 Task: Add Stonyfield Organic Vanilla Yogurt Pouch to the cart.
Action: Mouse pressed left at (28, 107)
Screenshot: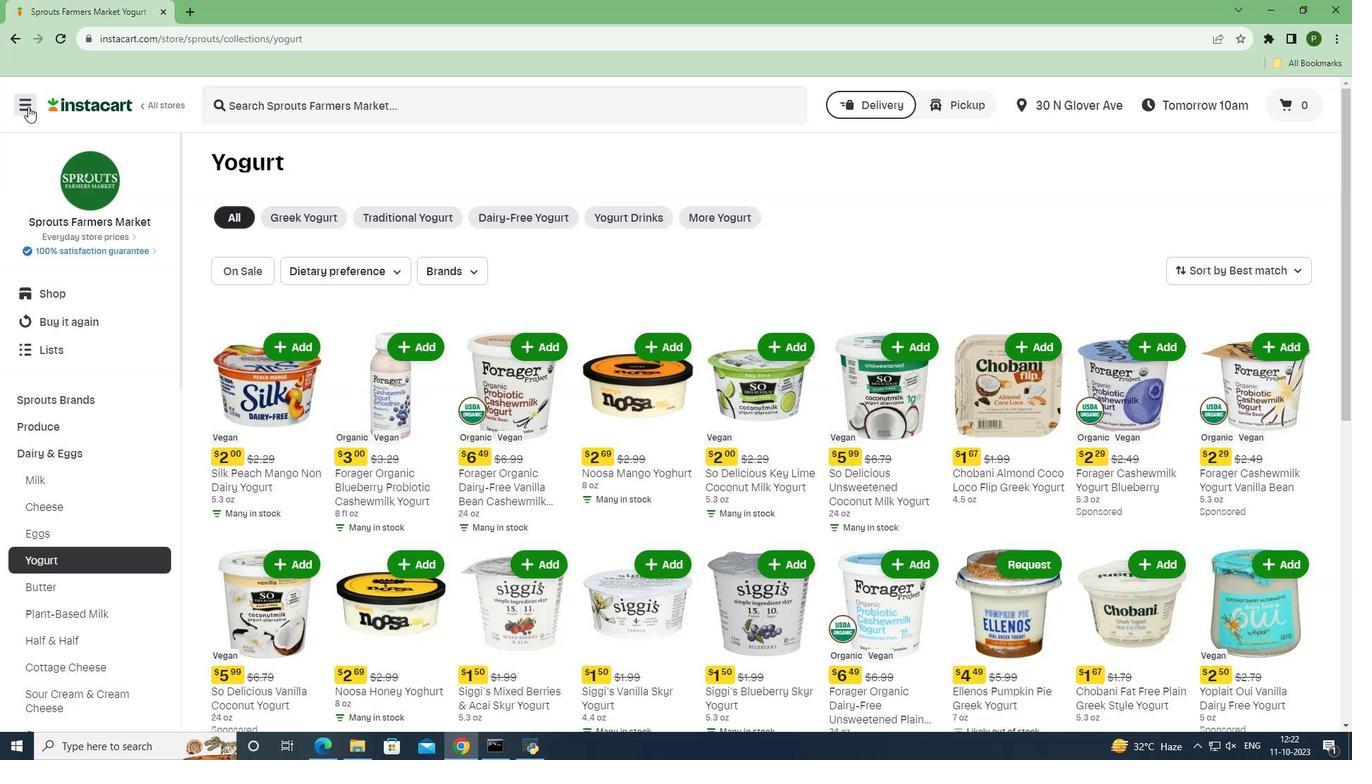
Action: Mouse moved to (54, 369)
Screenshot: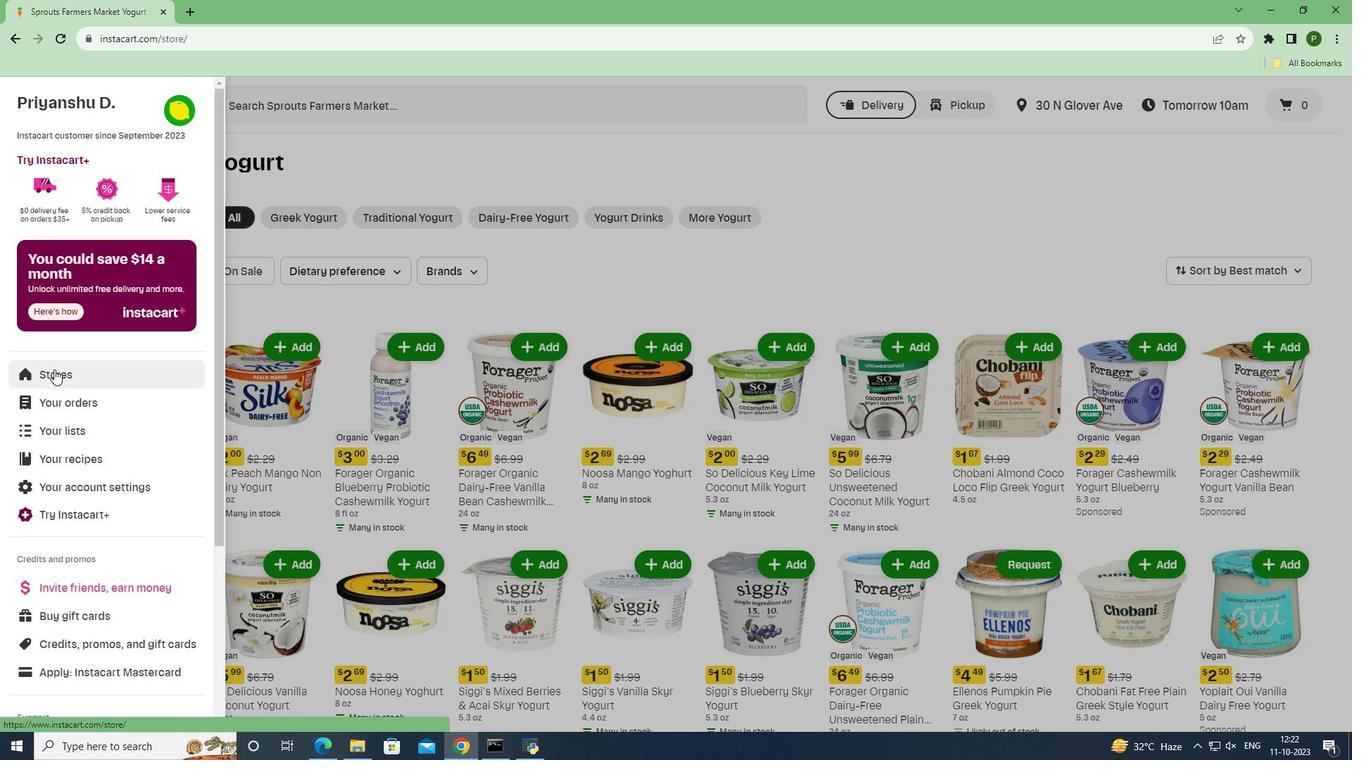 
Action: Mouse pressed left at (54, 369)
Screenshot: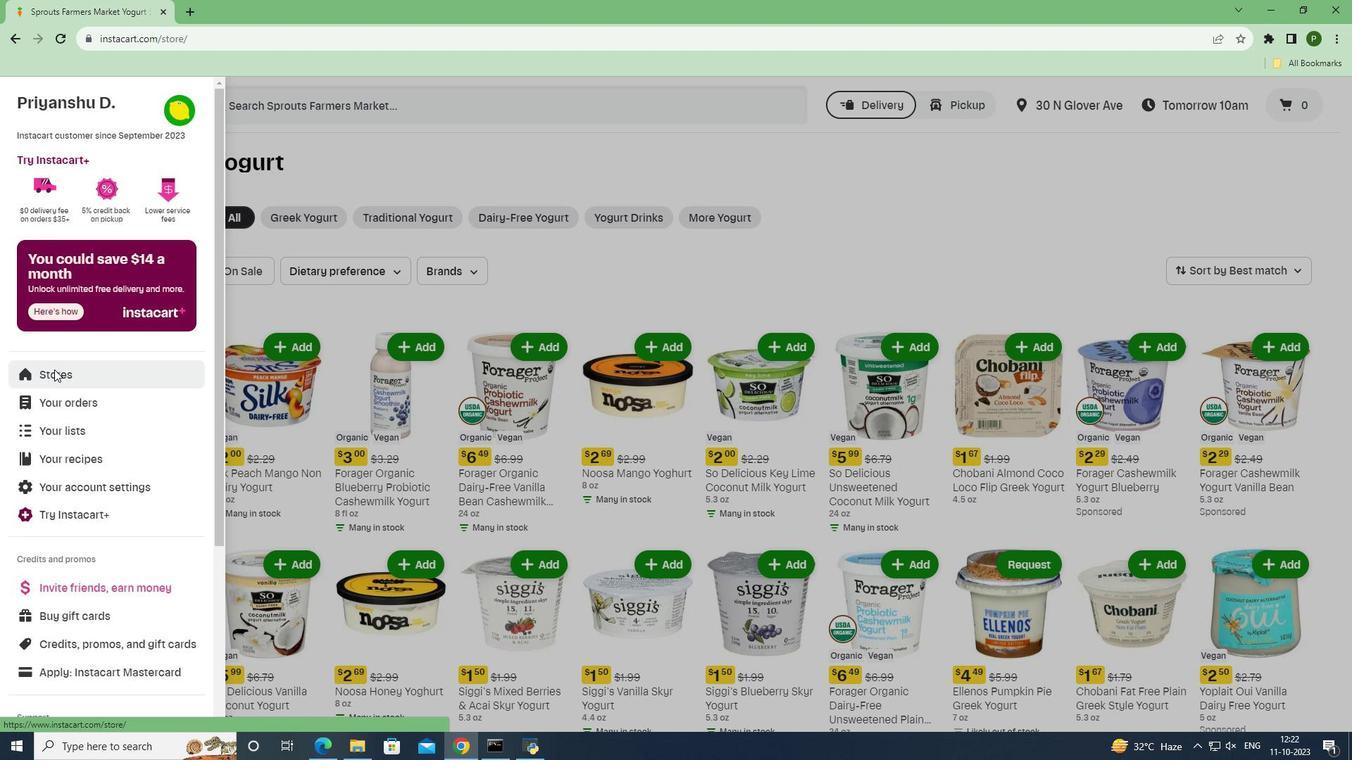 
Action: Mouse moved to (314, 164)
Screenshot: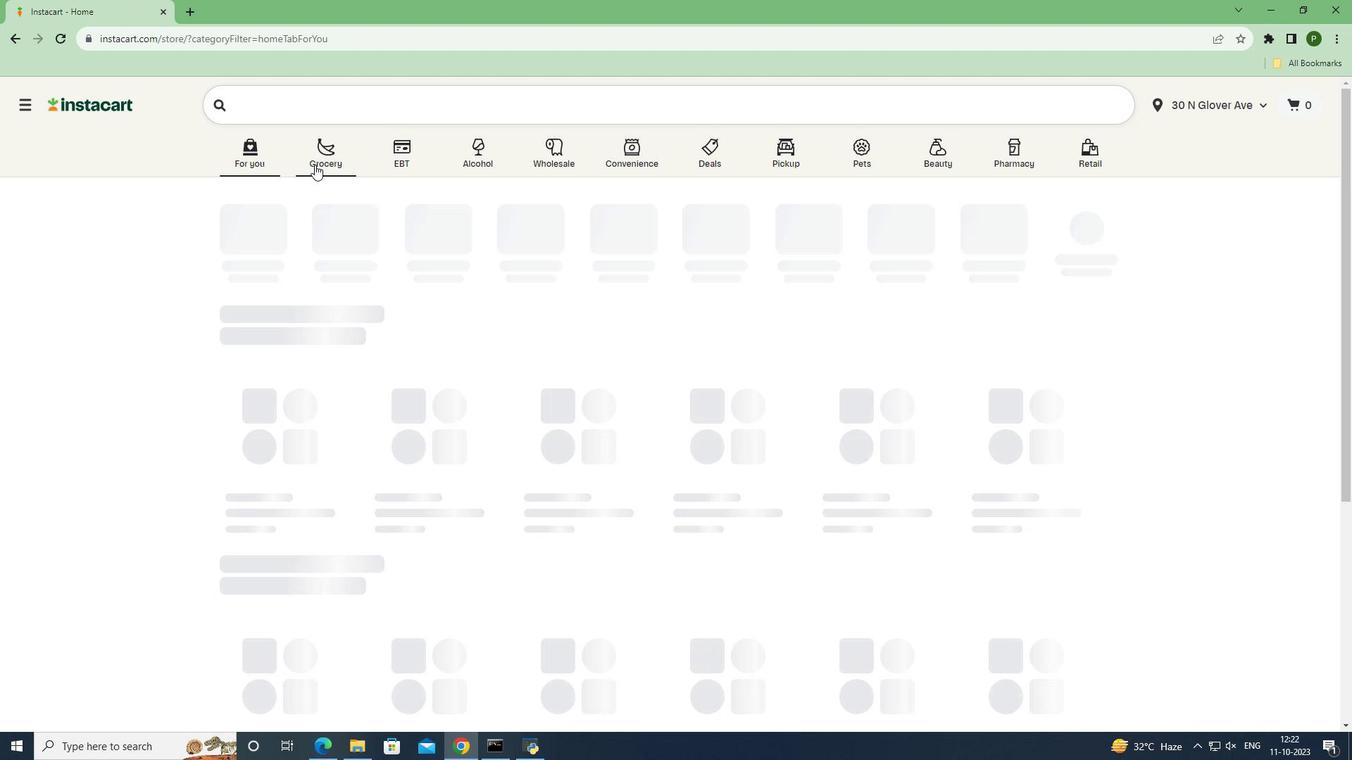 
Action: Mouse pressed left at (314, 164)
Screenshot: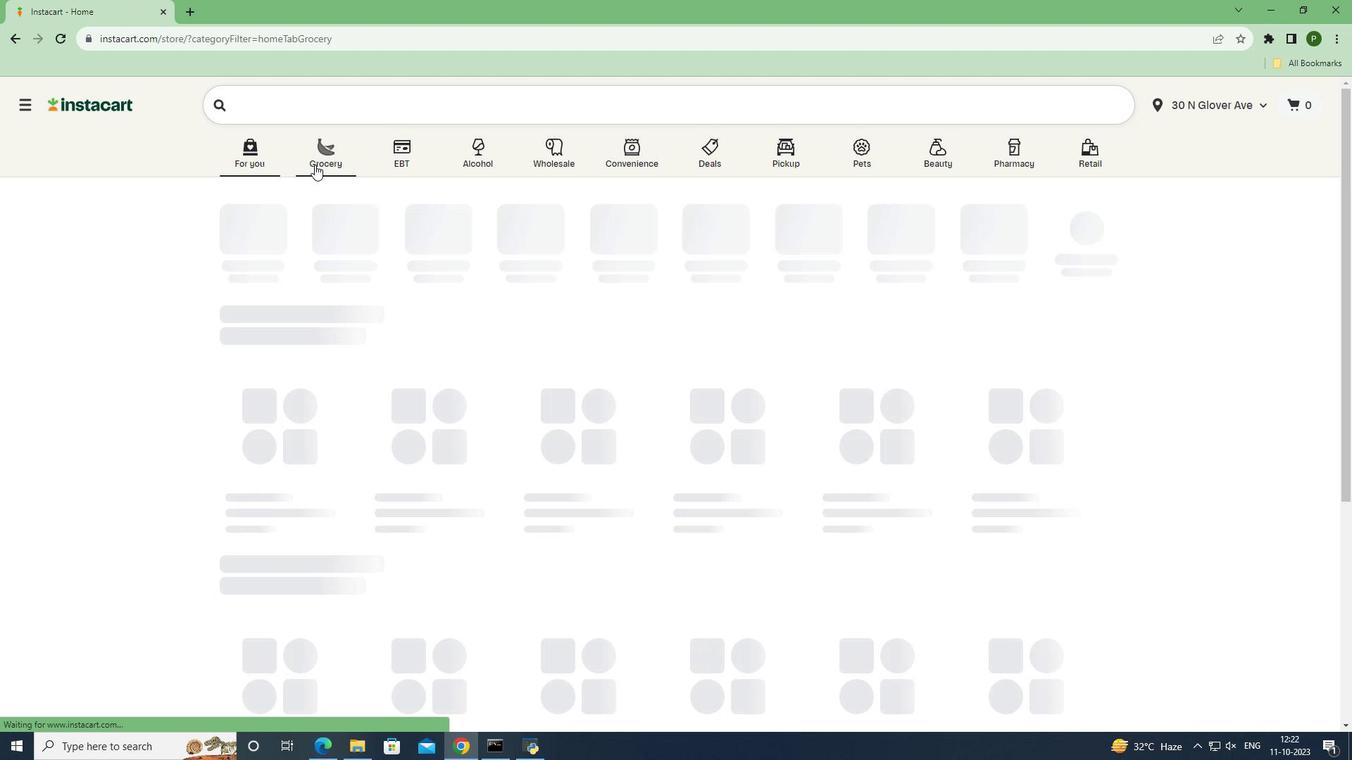 
Action: Mouse moved to (554, 319)
Screenshot: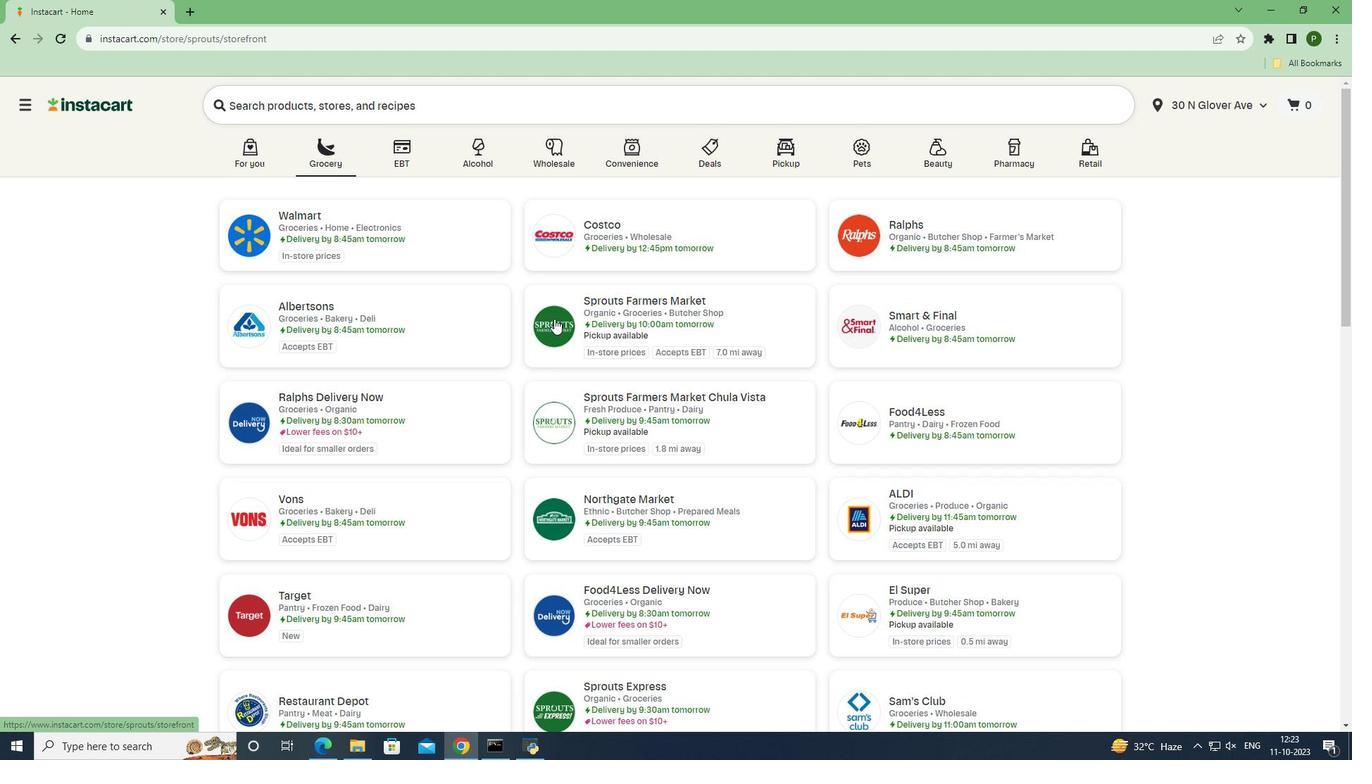 
Action: Mouse pressed left at (554, 319)
Screenshot: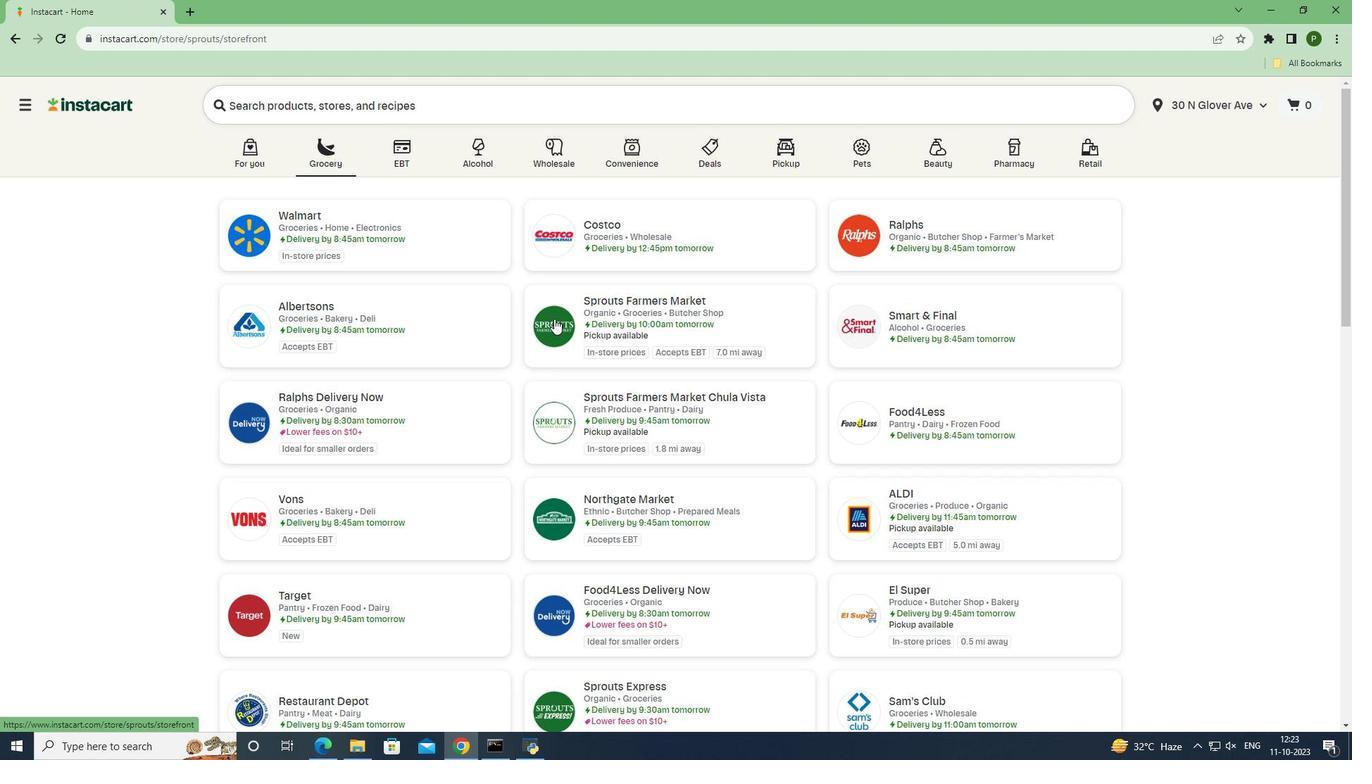
Action: Mouse moved to (88, 462)
Screenshot: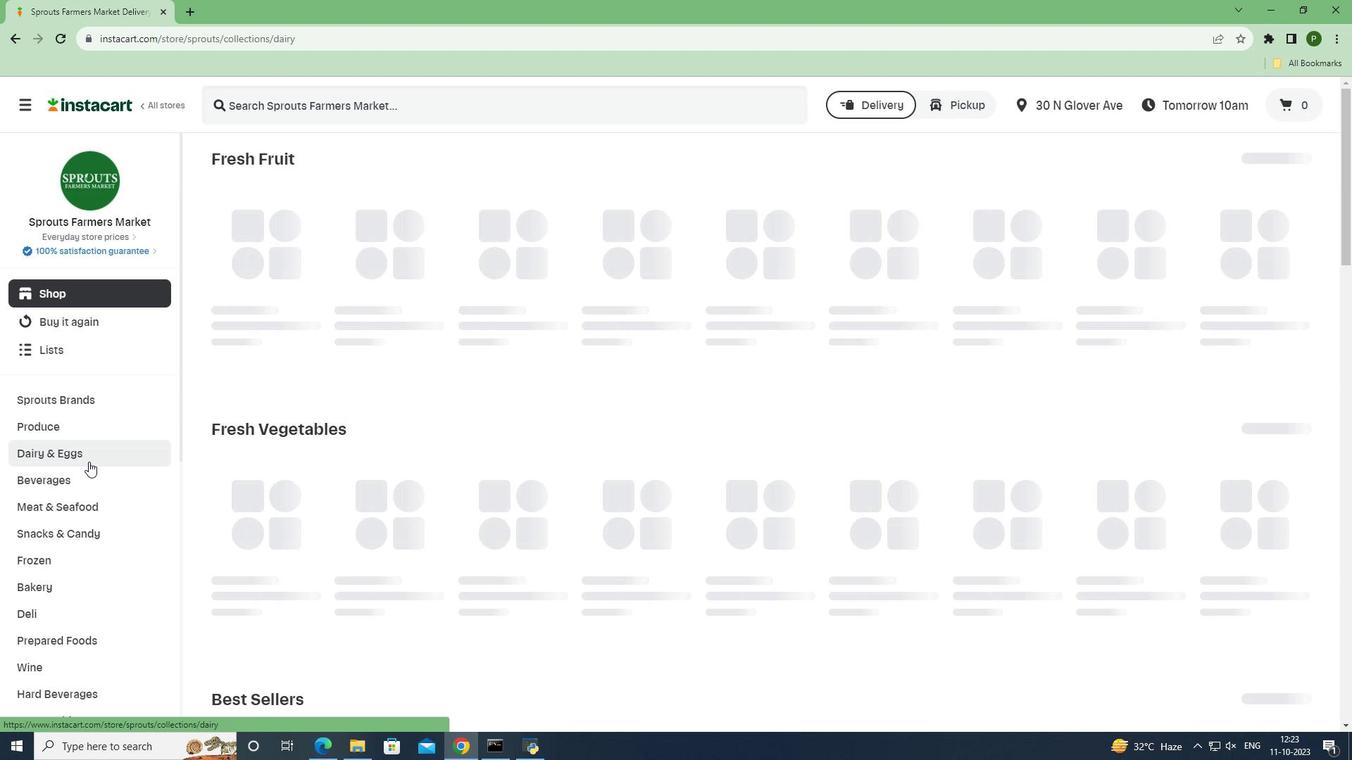 
Action: Mouse pressed left at (88, 462)
Screenshot: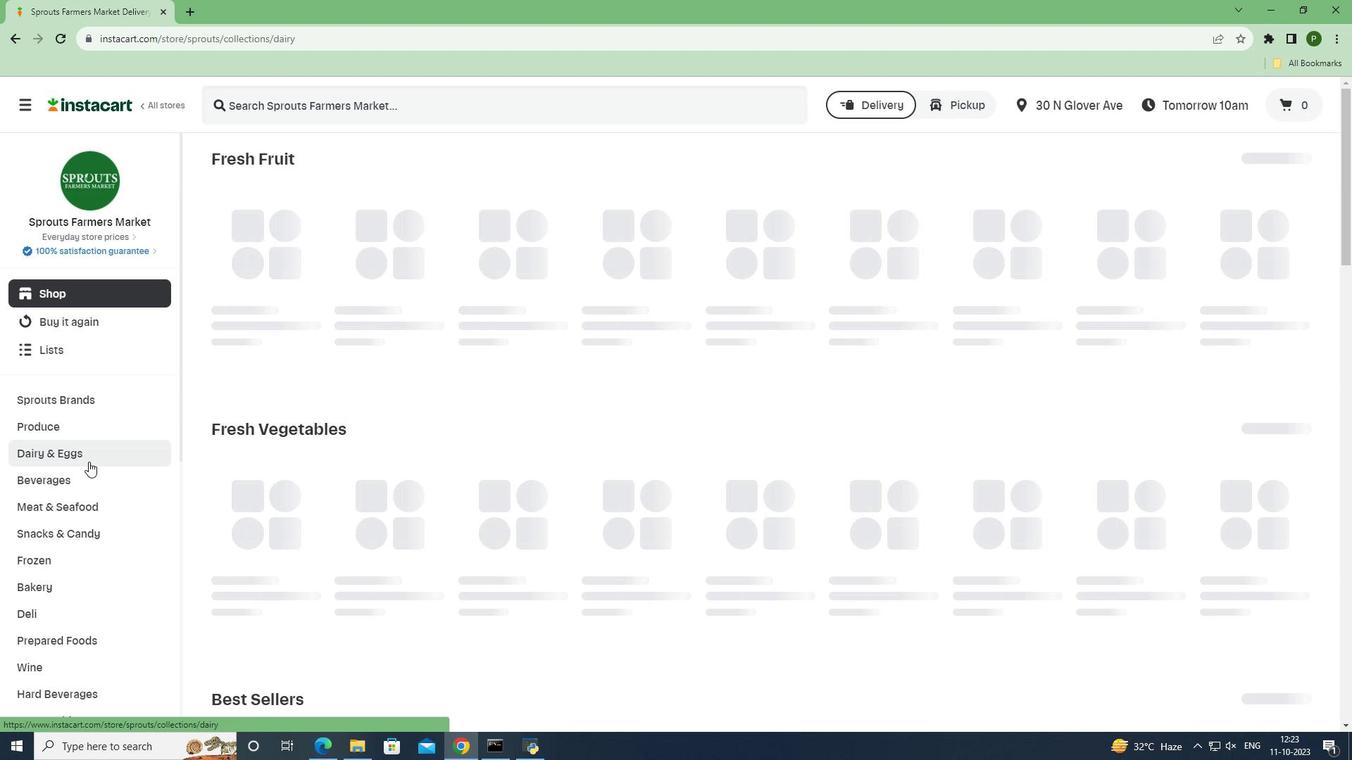 
Action: Mouse moved to (70, 561)
Screenshot: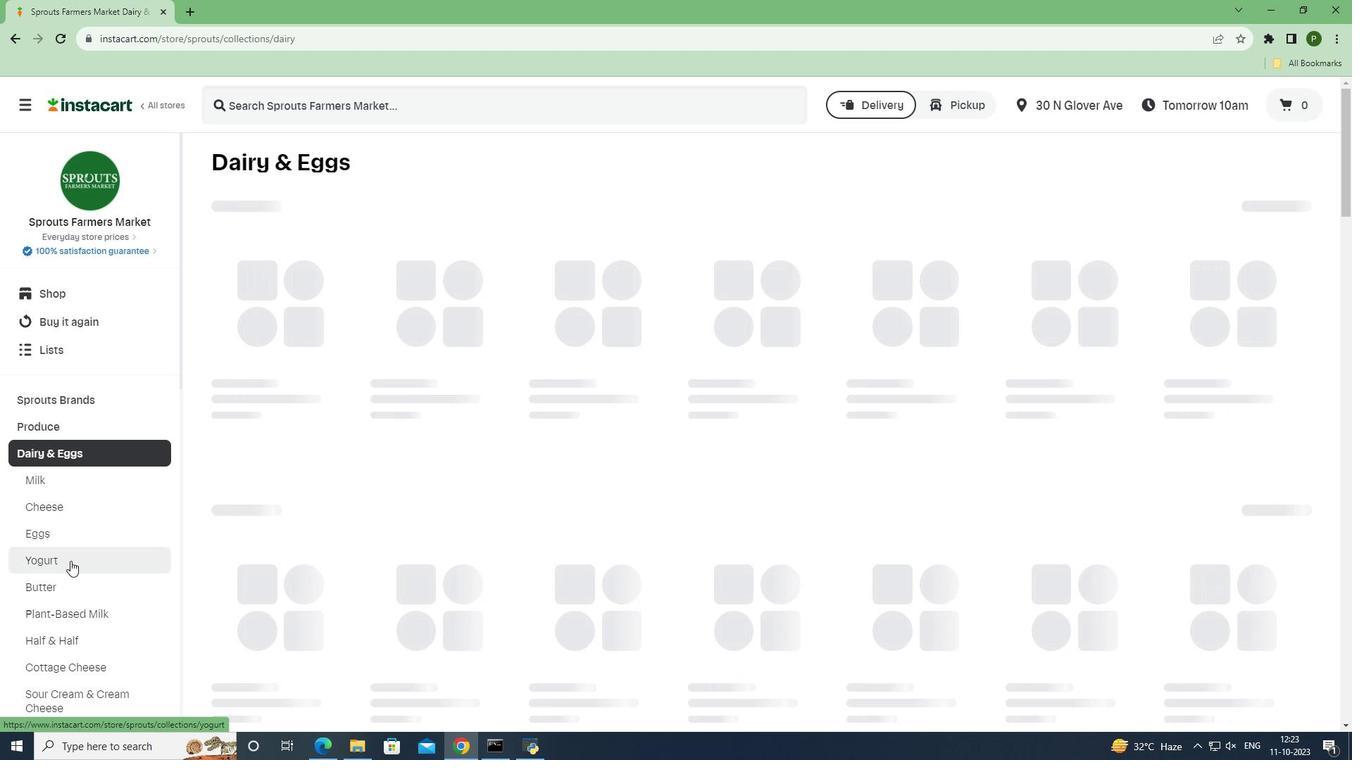 
Action: Mouse pressed left at (70, 561)
Screenshot: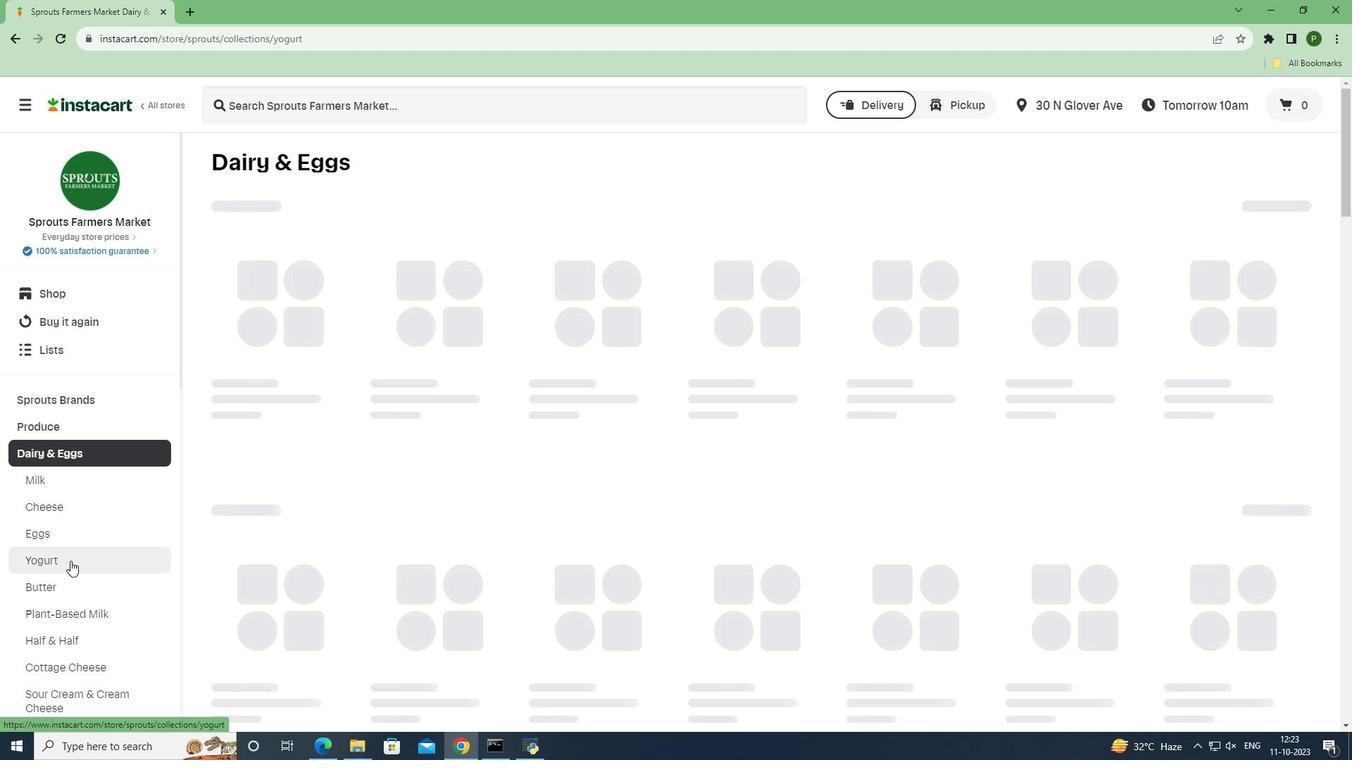 
Action: Mouse moved to (298, 104)
Screenshot: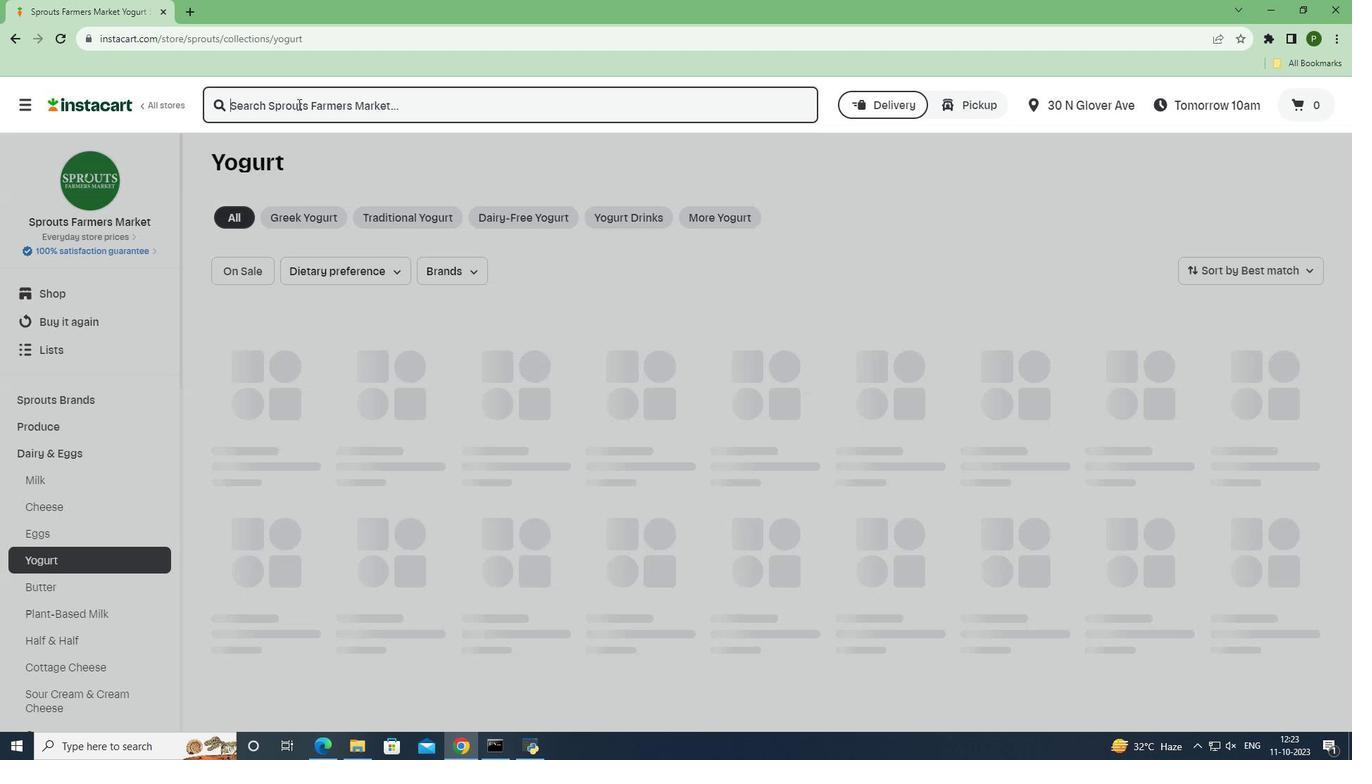 
Action: Mouse pressed left at (298, 104)
Screenshot: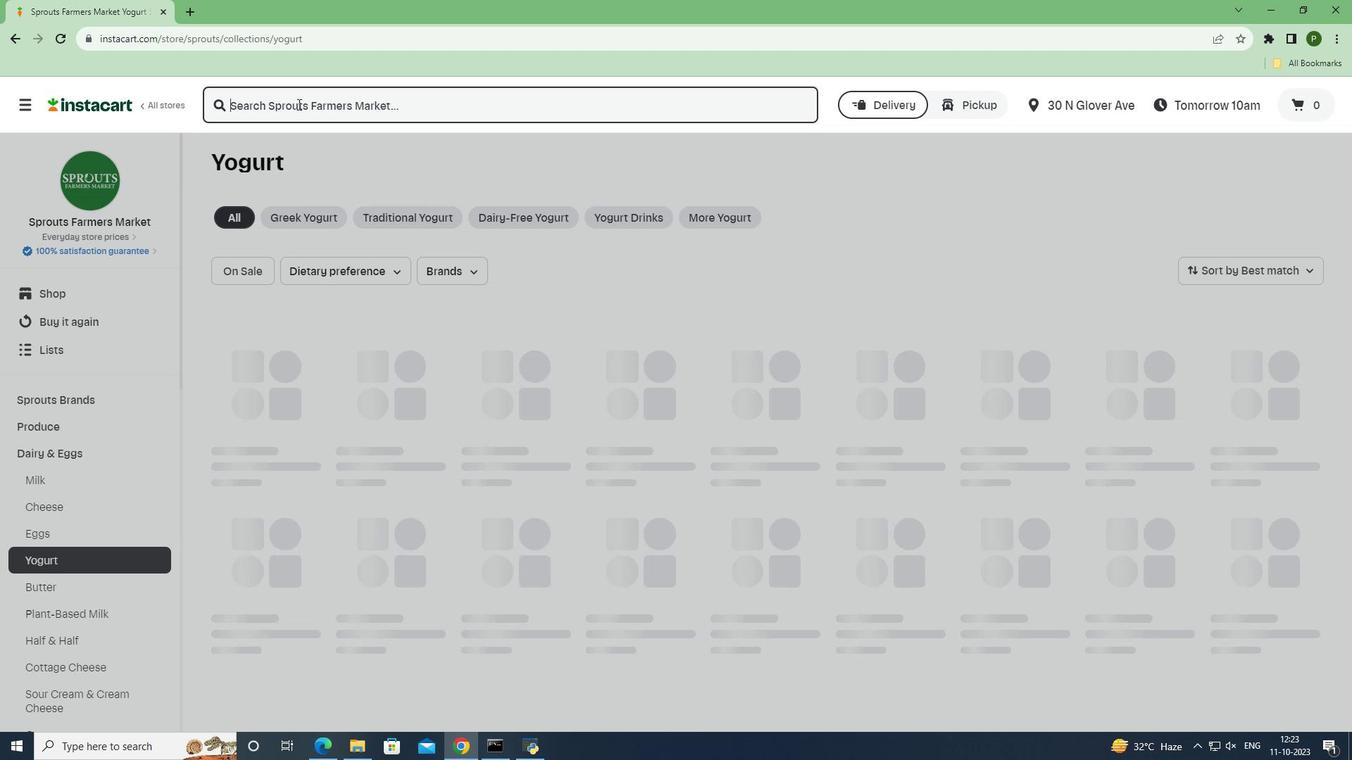 
Action: Key pressed <Key.caps_lock>S<Key.caps_lock>tonyfield<Key.space><Key.caps_lock>O<Key.caps_lock>rg
Screenshot: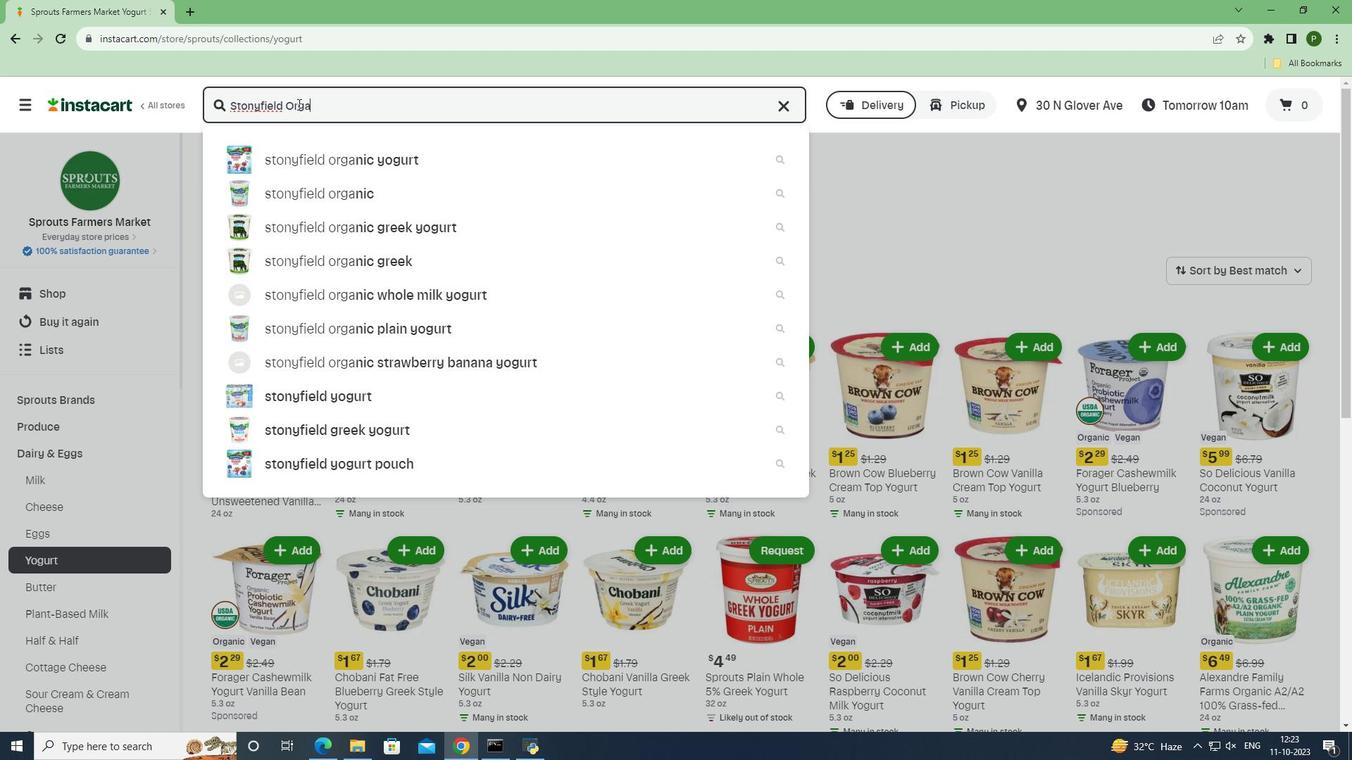 
Action: Mouse moved to (298, 104)
Screenshot: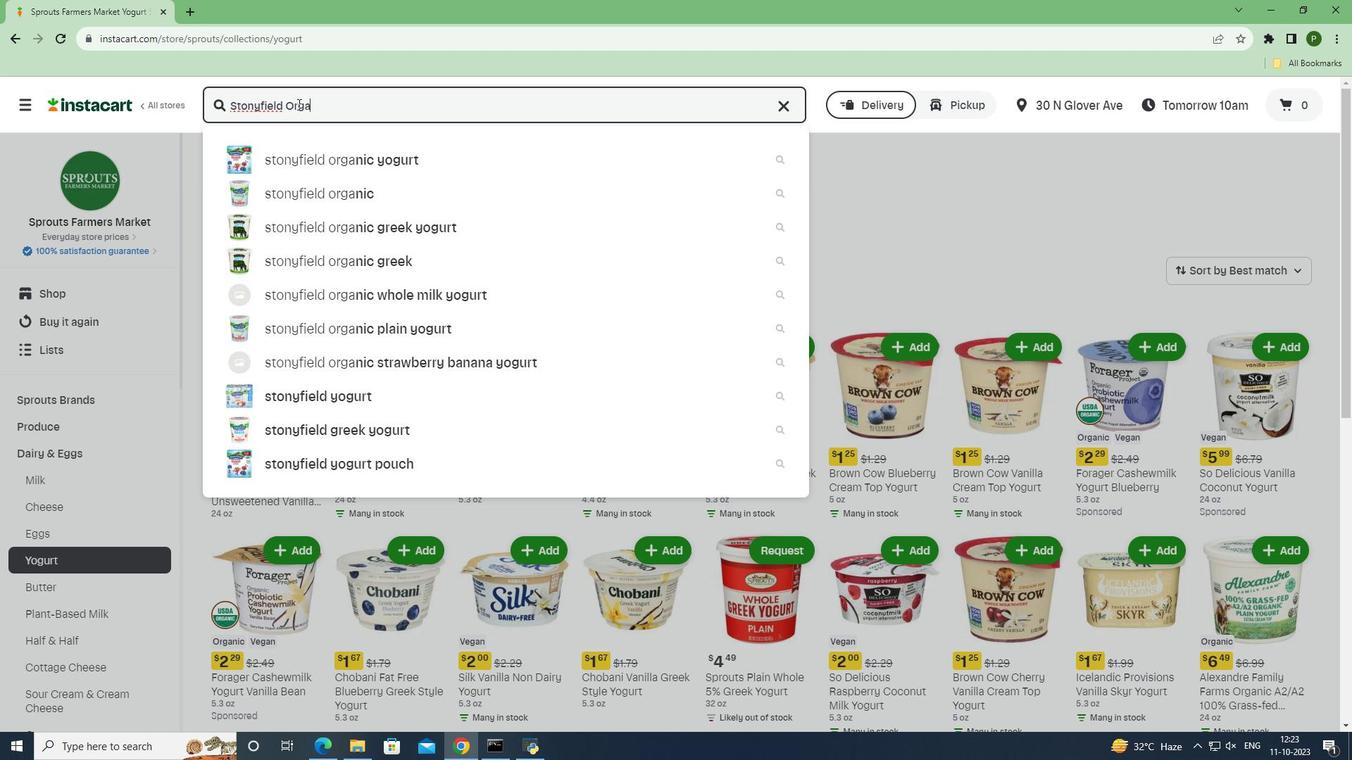 
Action: Key pressed anic<Key.space><Key.caps_lock>V<Key.caps_lock>anilla<Key.space><Key.caps_lock>Y<Key.caps_lock>ogurt<Key.space><Key.caps_lock>P<Key.caps_lock>ouch<Key.space><Key.enter>
Screenshot: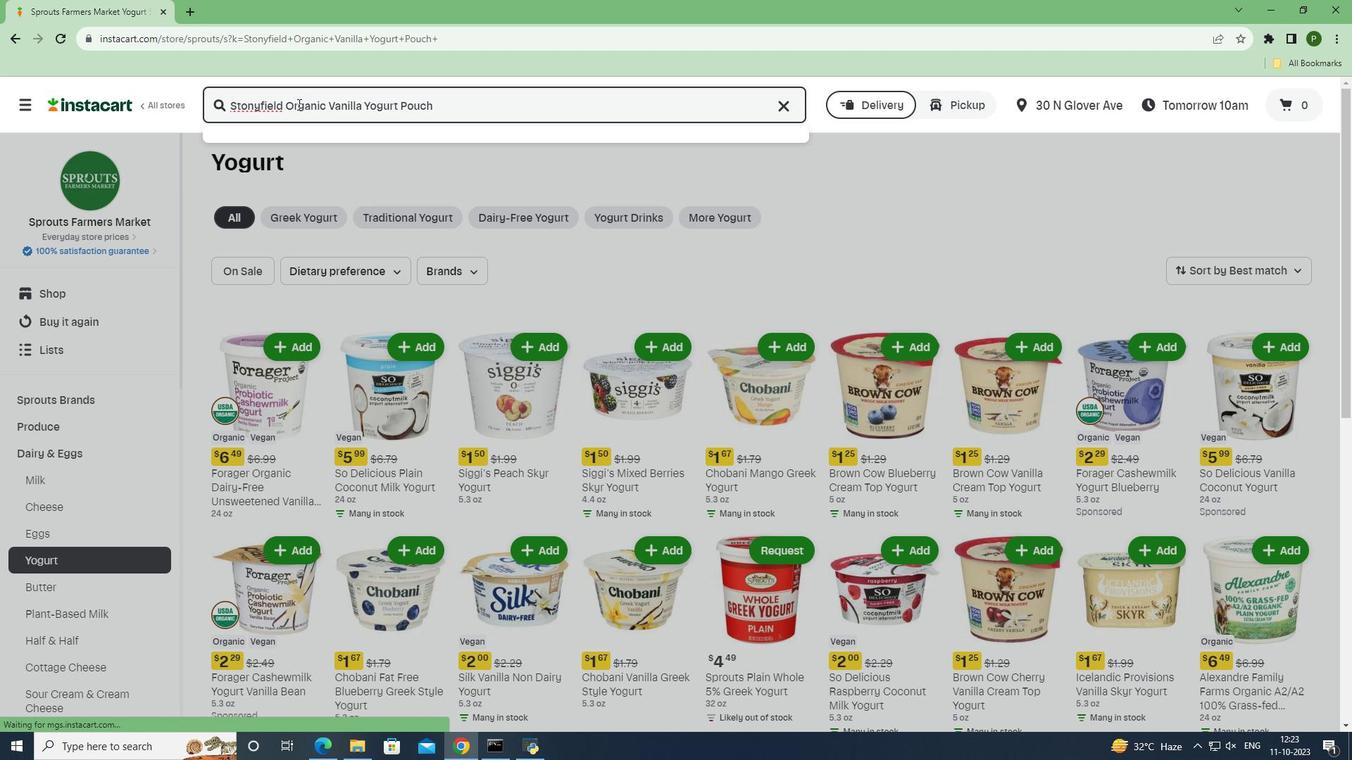 
Action: Mouse moved to (381, 245)
Screenshot: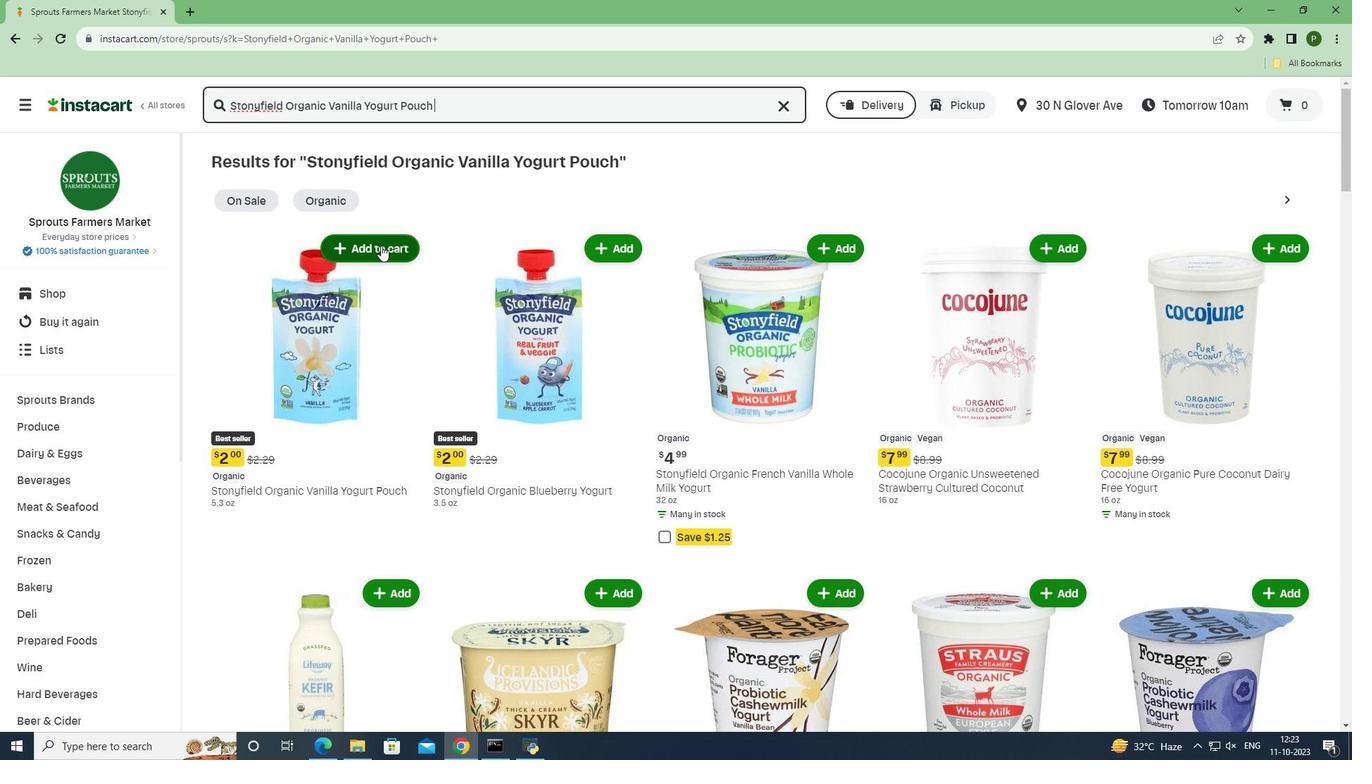 
Action: Mouse pressed left at (381, 245)
Screenshot: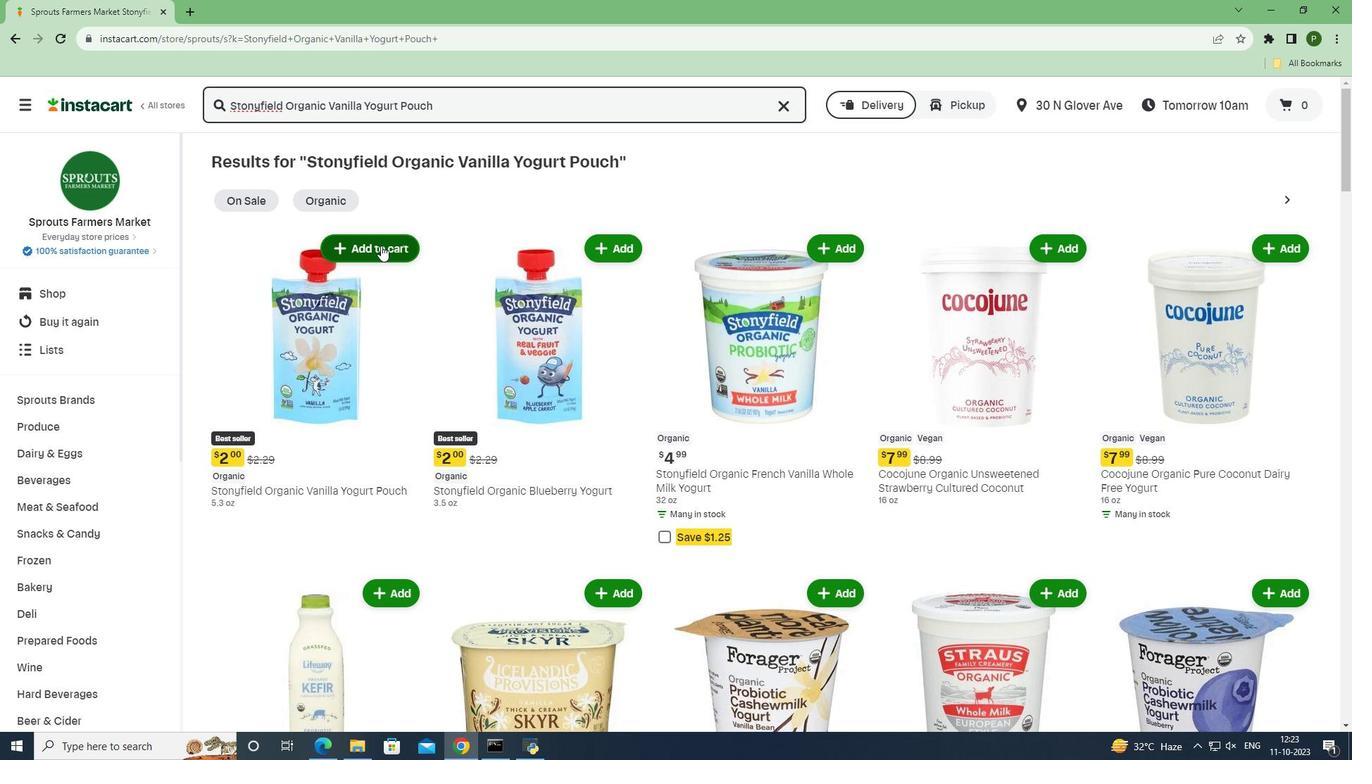 
Action: Mouse moved to (414, 331)
Screenshot: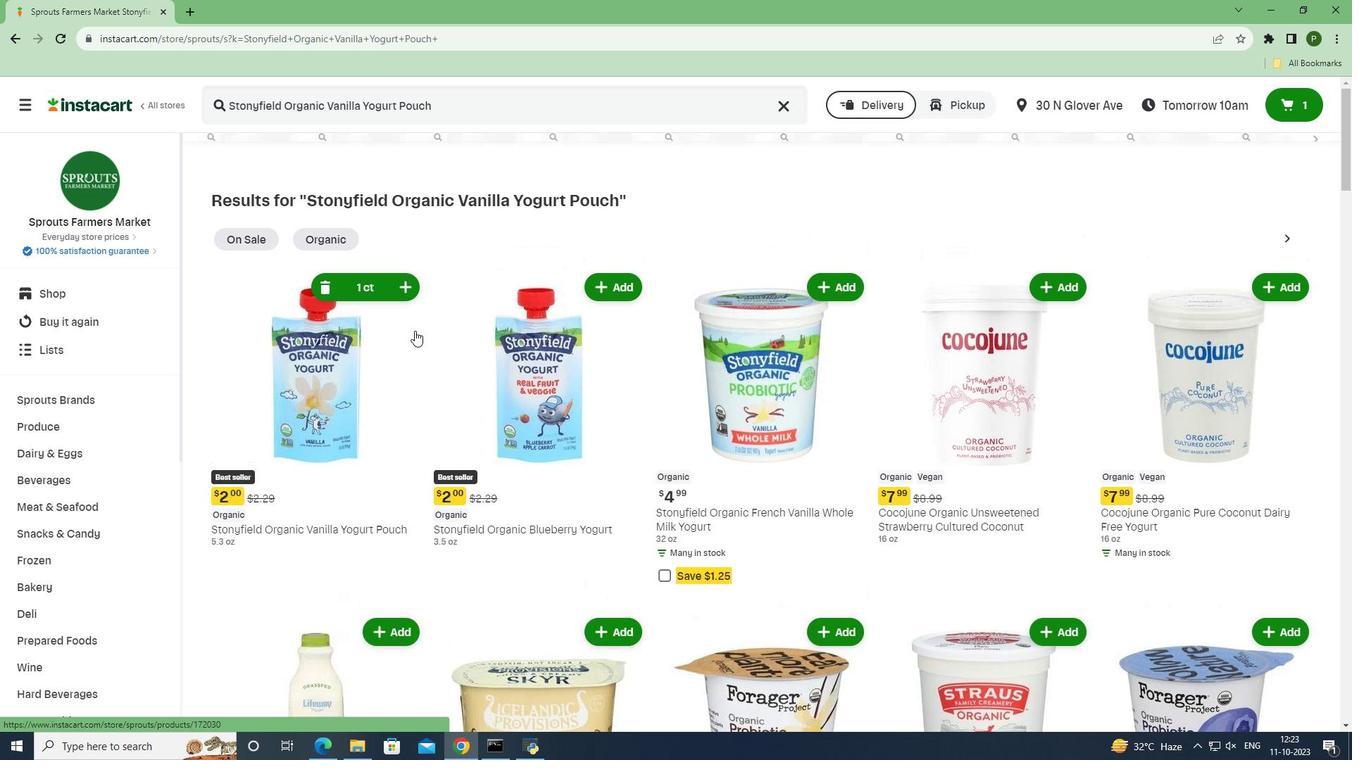 
